 Task: Create a due date automation trigger when advanced on, on the tuesday of the week a card is due add fields with custom field "Resume" set to a number lower or equal to 1 and greater than 10 at 11:00 AM.
Action: Mouse moved to (986, 75)
Screenshot: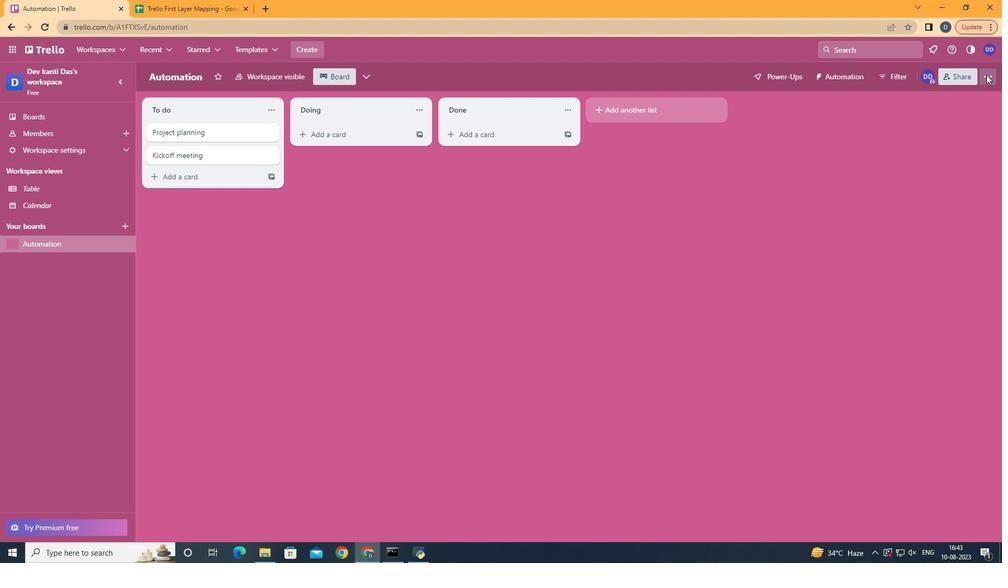 
Action: Mouse pressed left at (986, 75)
Screenshot: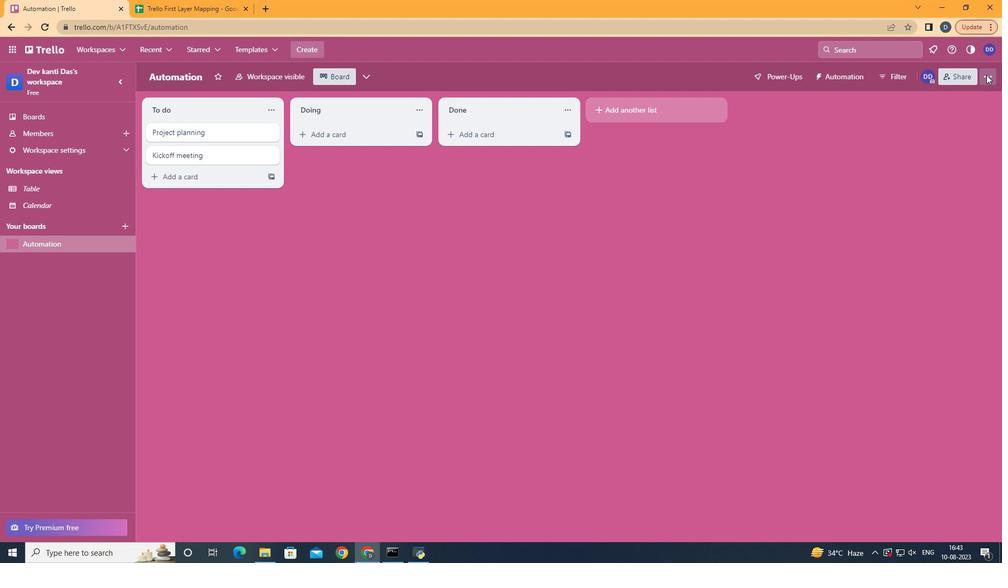 
Action: Mouse moved to (897, 228)
Screenshot: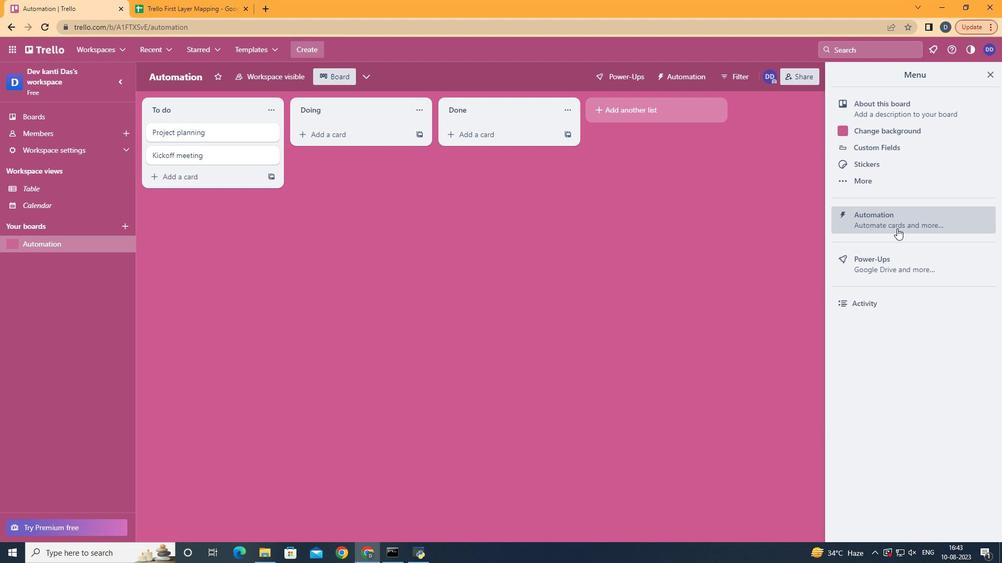 
Action: Mouse pressed left at (897, 228)
Screenshot: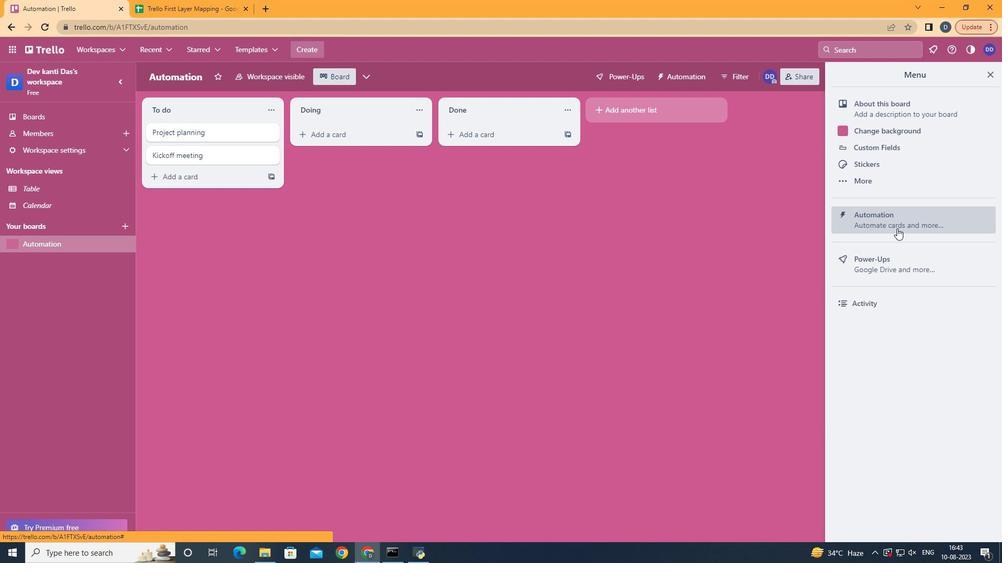 
Action: Mouse moved to (183, 208)
Screenshot: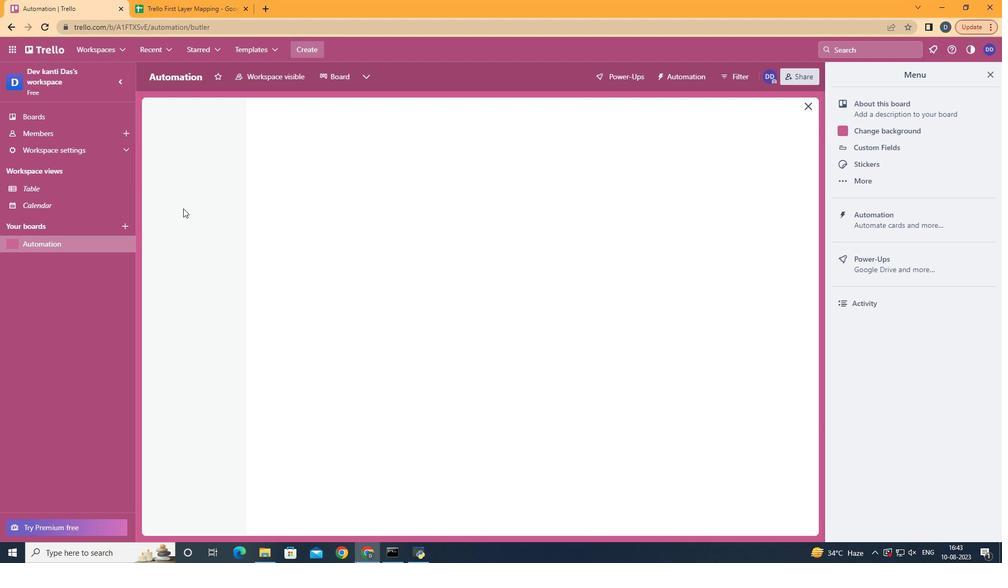 
Action: Mouse pressed left at (183, 208)
Screenshot: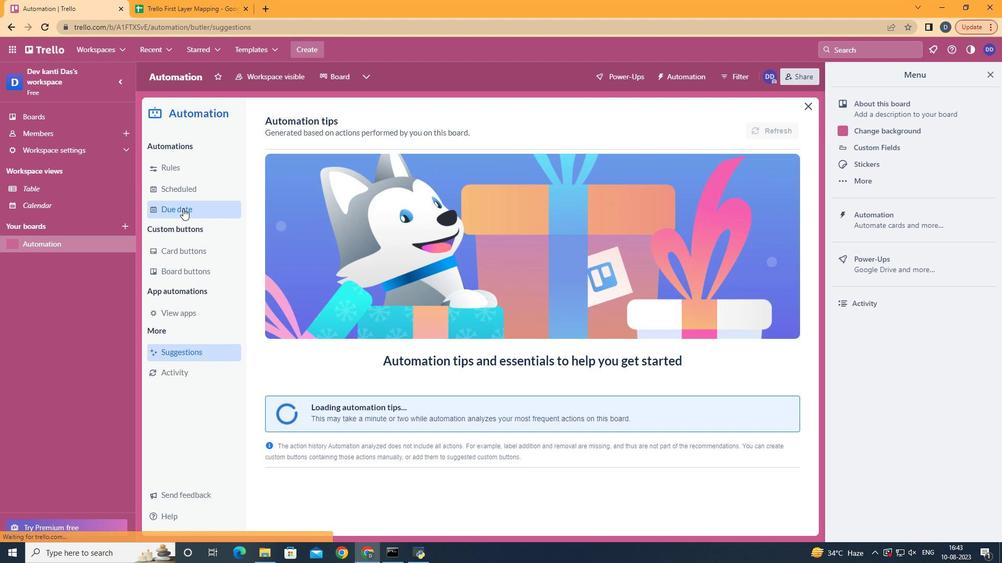 
Action: Mouse moved to (736, 126)
Screenshot: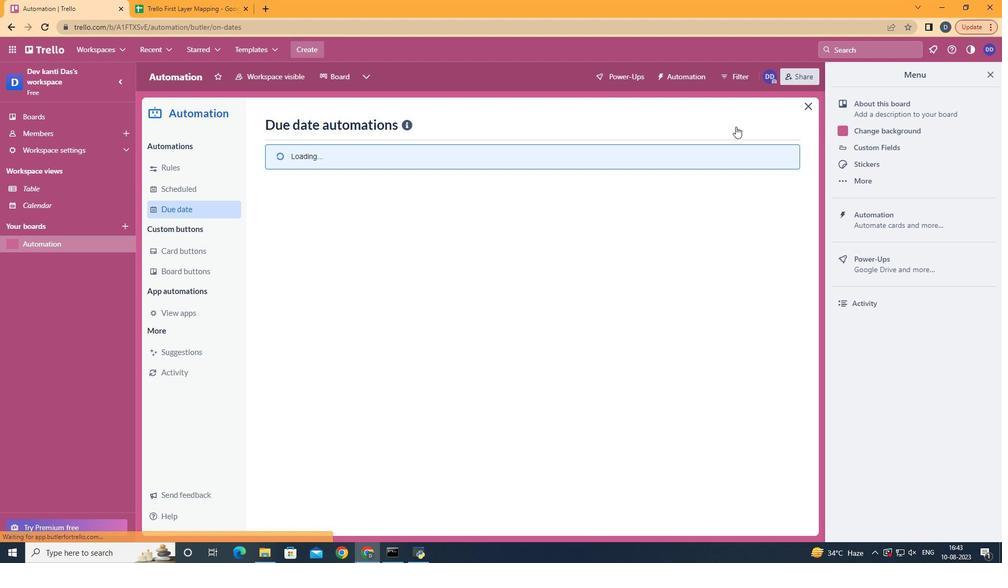
Action: Mouse pressed left at (736, 126)
Screenshot: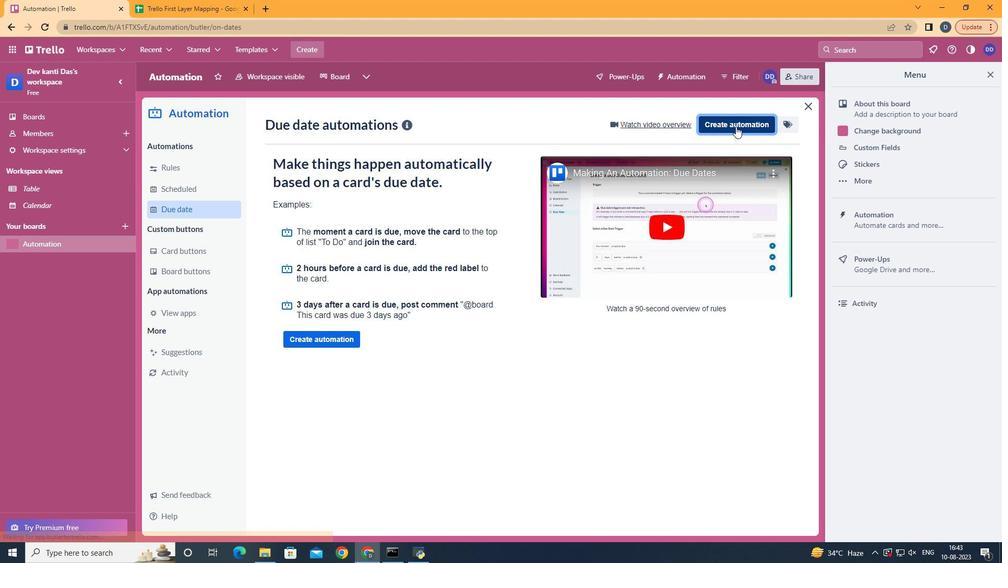 
Action: Mouse moved to (539, 225)
Screenshot: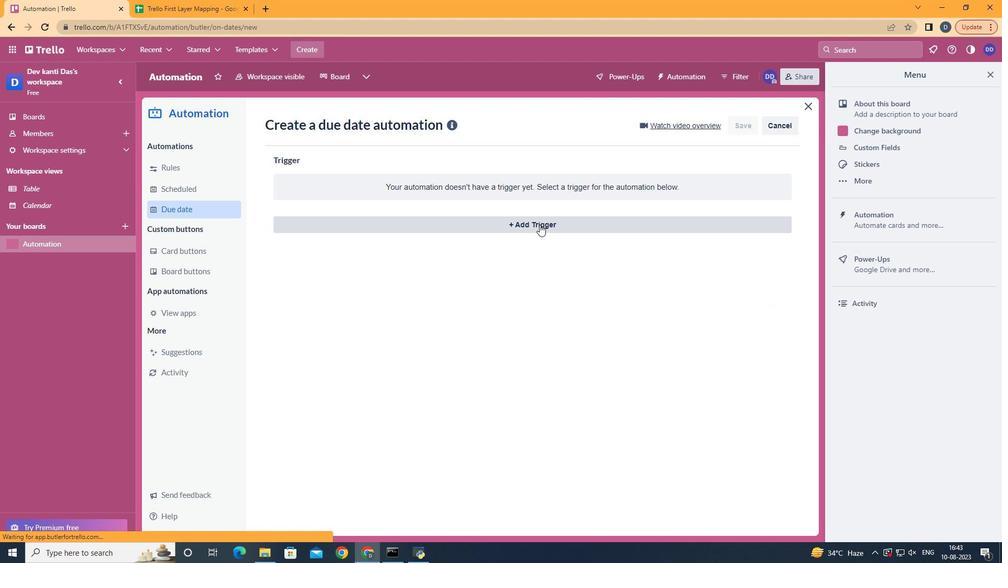 
Action: Mouse pressed left at (539, 225)
Screenshot: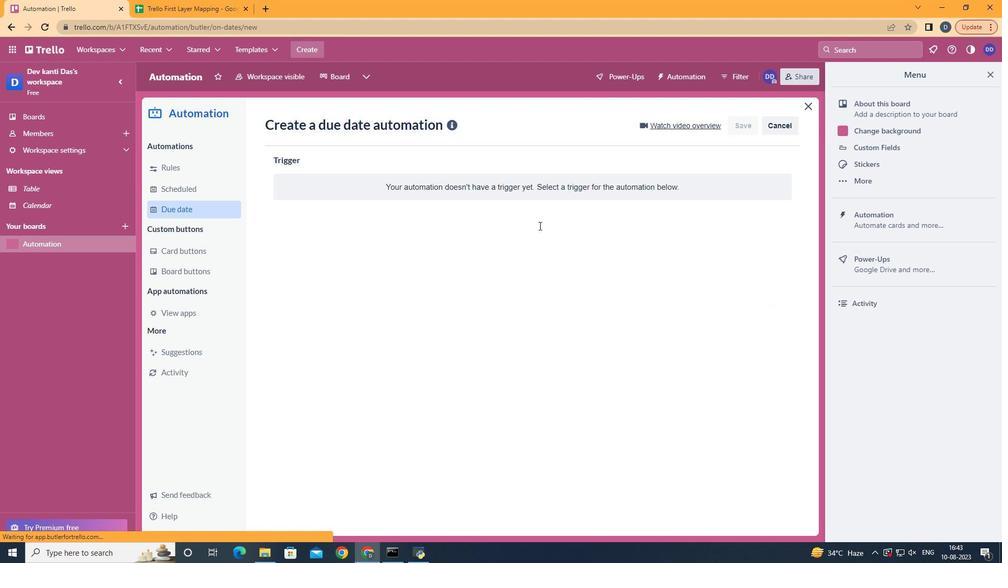 
Action: Mouse moved to (348, 295)
Screenshot: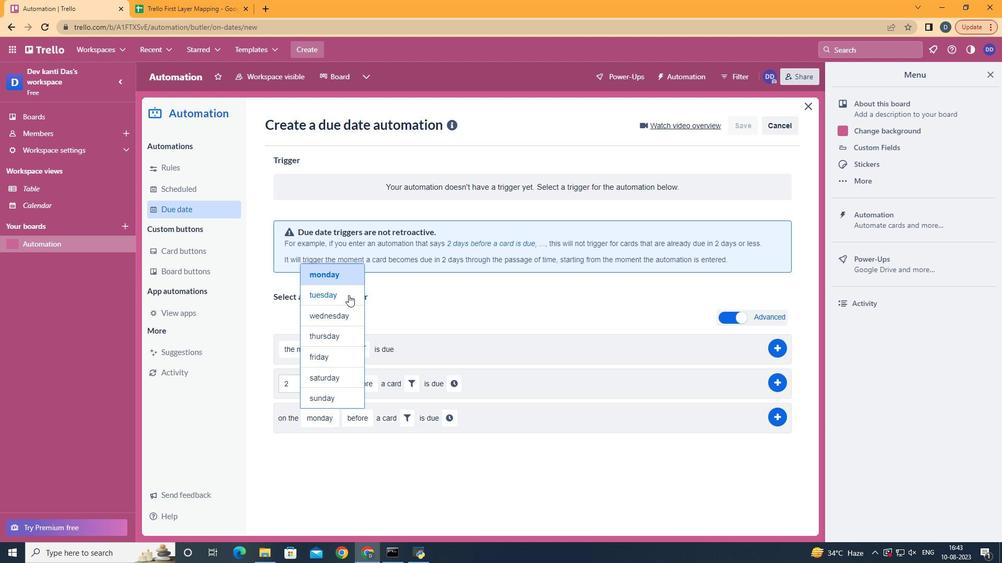 
Action: Mouse pressed left at (348, 295)
Screenshot: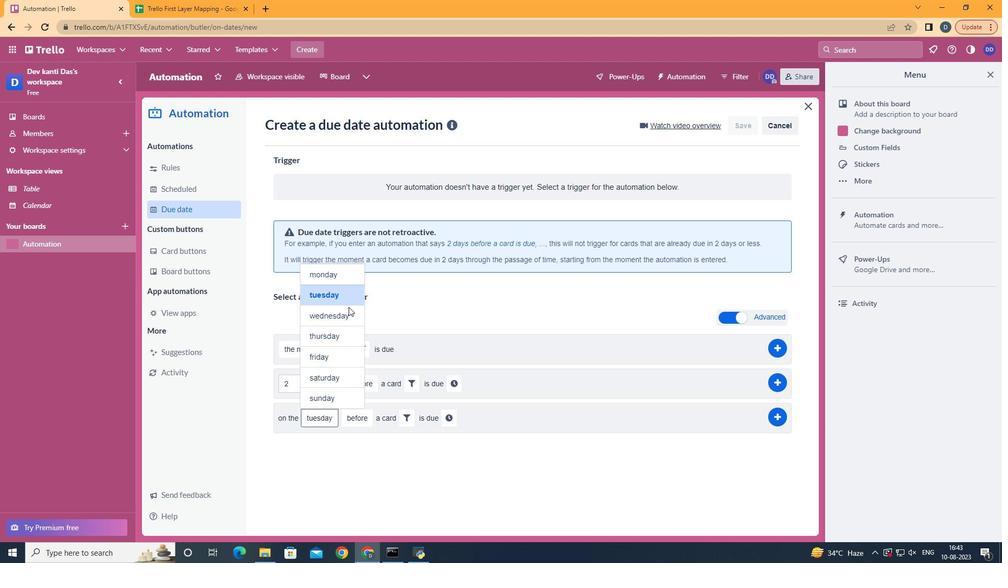 
Action: Mouse moved to (387, 481)
Screenshot: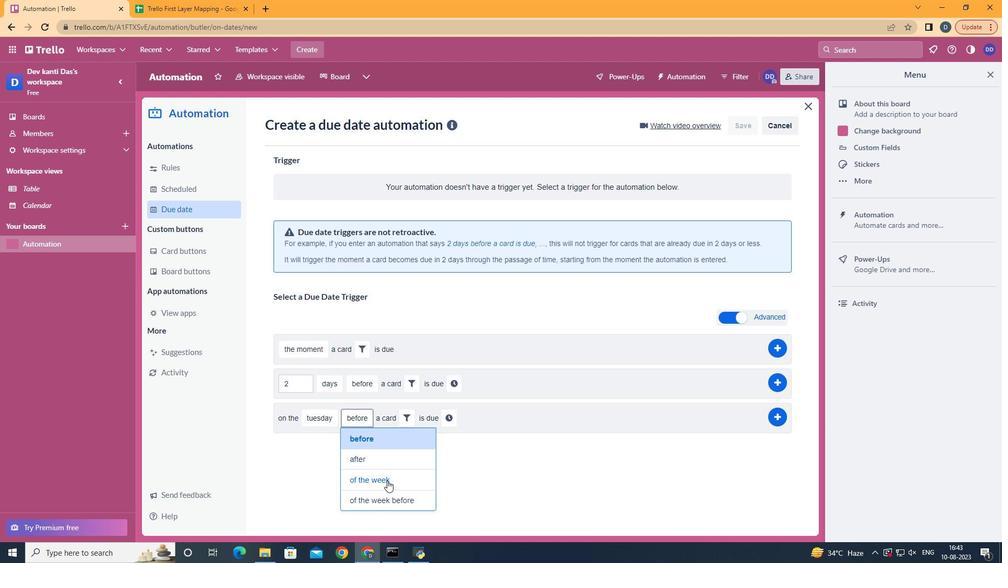 
Action: Mouse pressed left at (387, 481)
Screenshot: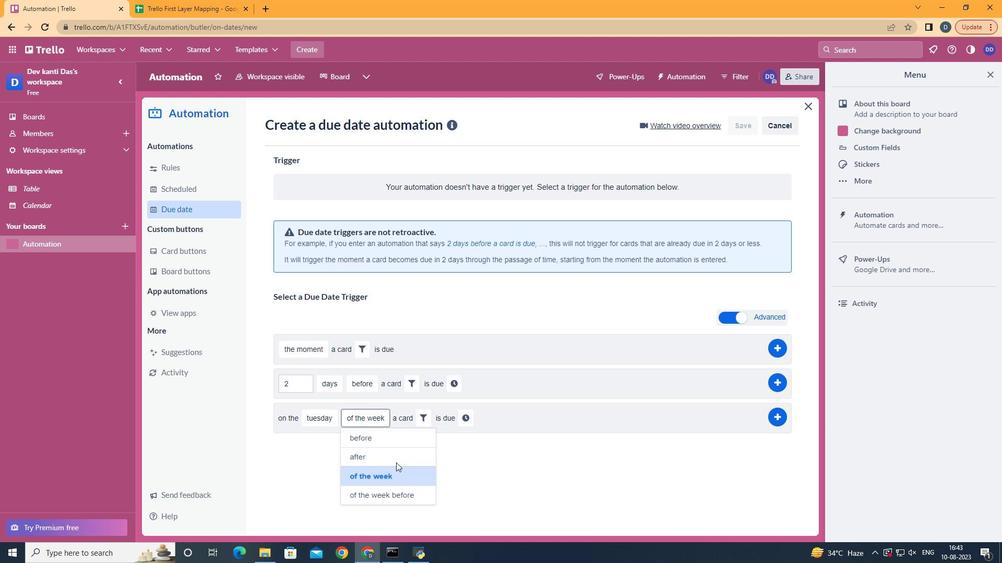 
Action: Mouse moved to (421, 418)
Screenshot: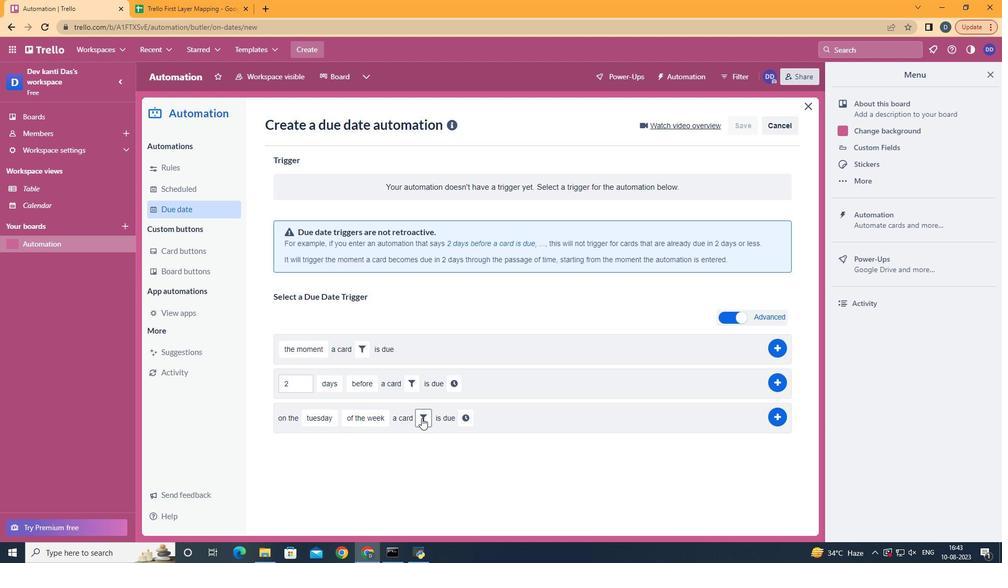 
Action: Mouse pressed left at (421, 418)
Screenshot: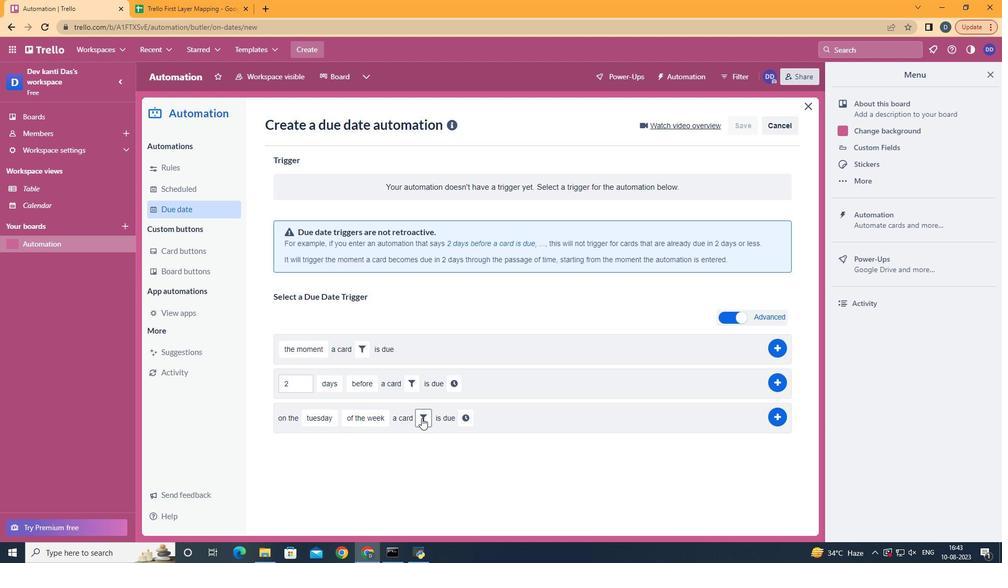 
Action: Mouse moved to (600, 457)
Screenshot: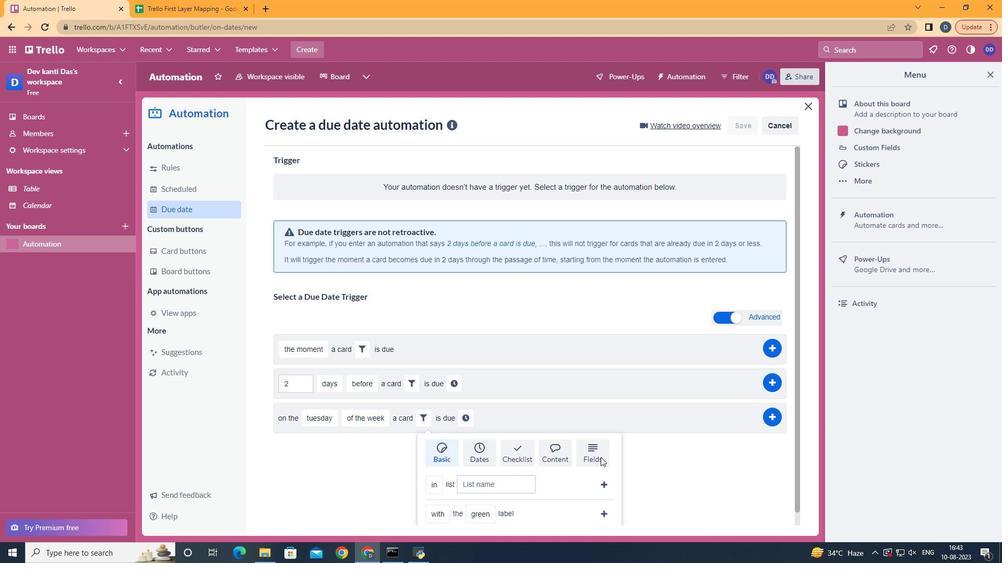 
Action: Mouse pressed left at (600, 457)
Screenshot: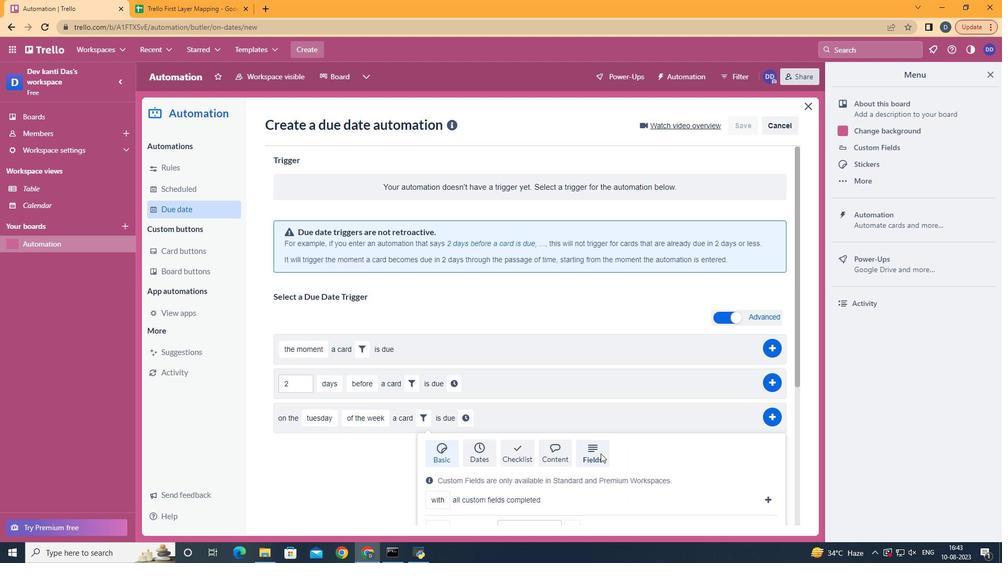 
Action: Mouse moved to (607, 442)
Screenshot: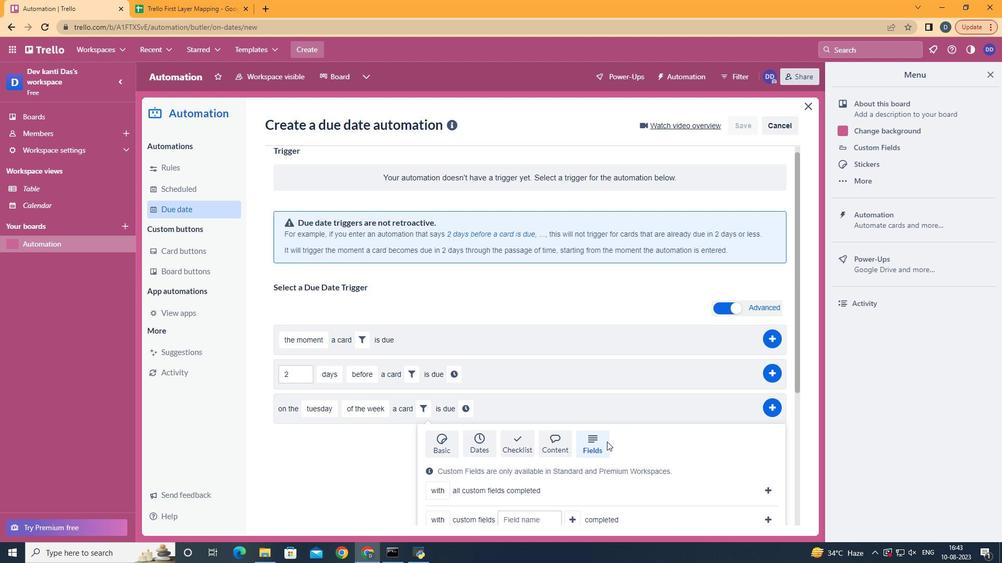 
Action: Mouse scrolled (607, 441) with delta (0, 0)
Screenshot: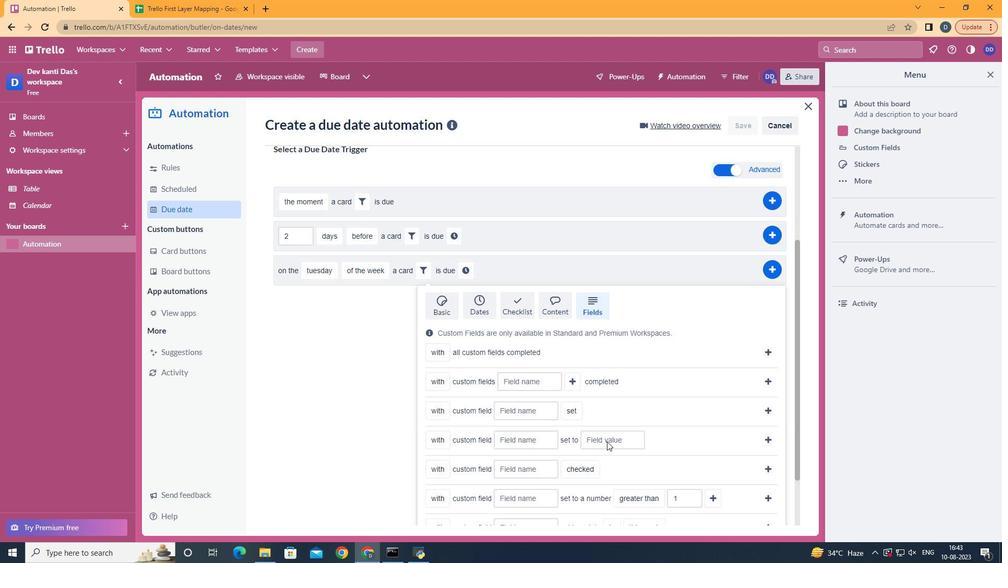 
Action: Mouse scrolled (607, 441) with delta (0, 0)
Screenshot: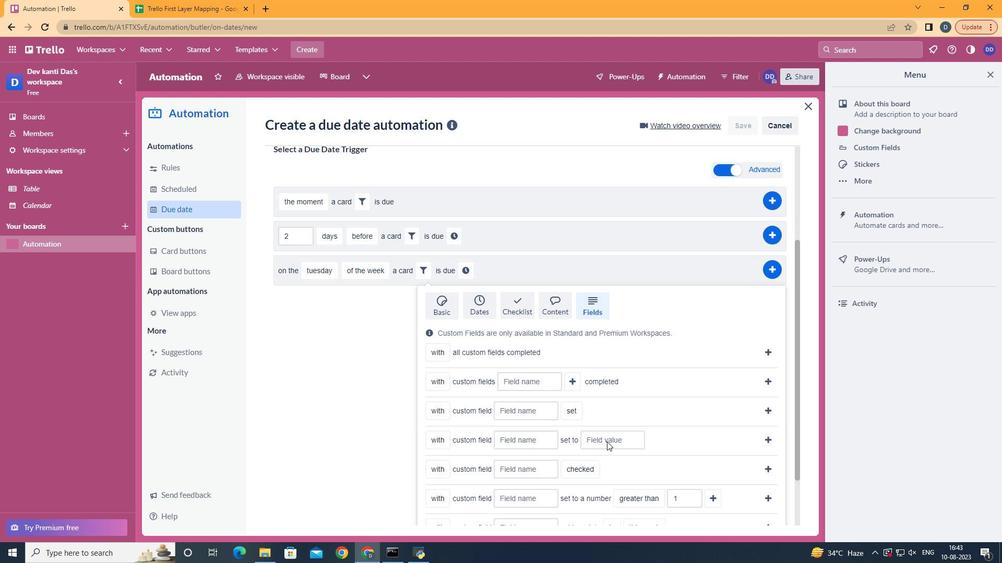 
Action: Mouse scrolled (607, 441) with delta (0, 0)
Screenshot: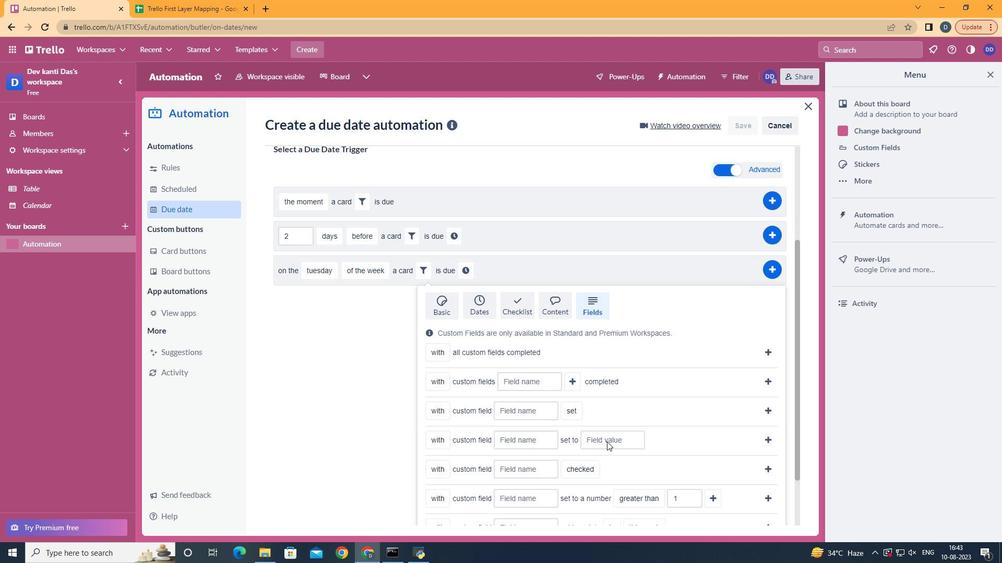 
Action: Mouse scrolled (607, 441) with delta (0, 0)
Screenshot: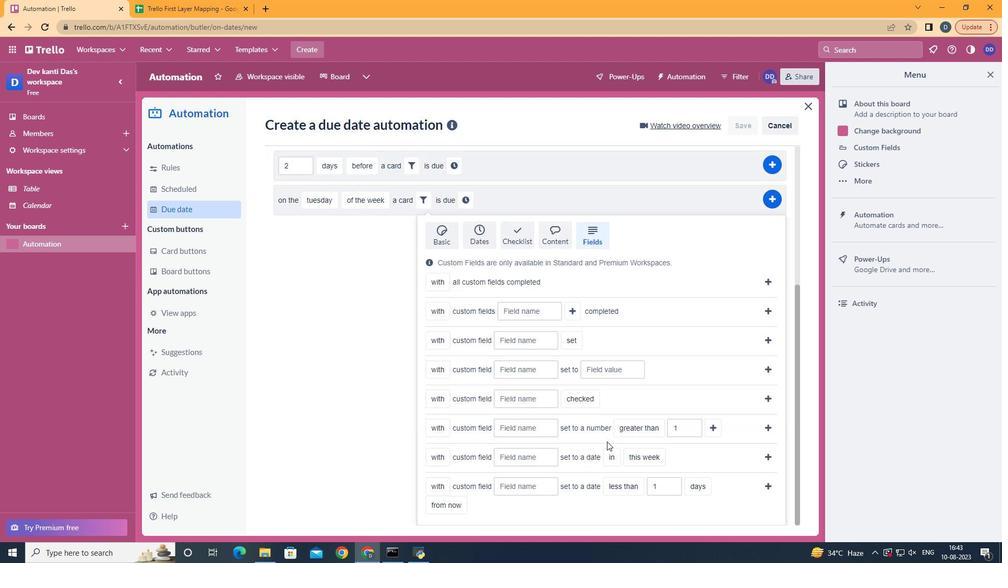 
Action: Mouse scrolled (607, 441) with delta (0, 0)
Screenshot: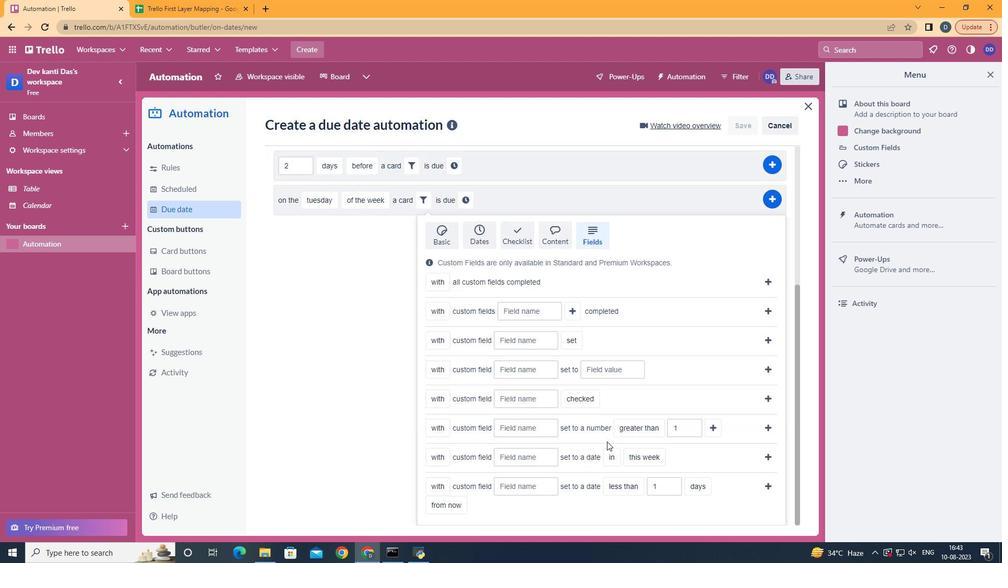 
Action: Mouse scrolled (607, 441) with delta (0, 0)
Screenshot: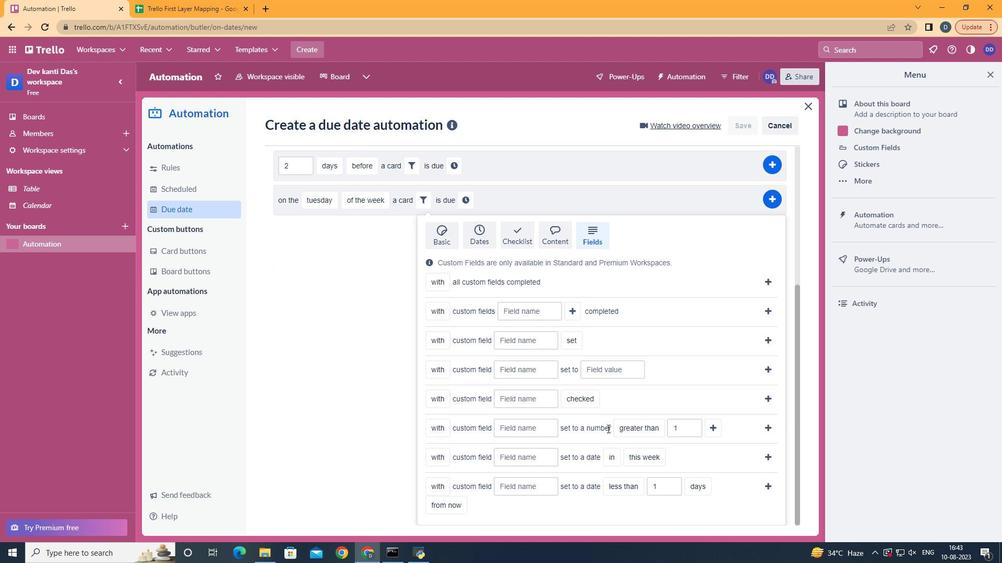 
Action: Mouse scrolled (607, 441) with delta (0, 0)
Screenshot: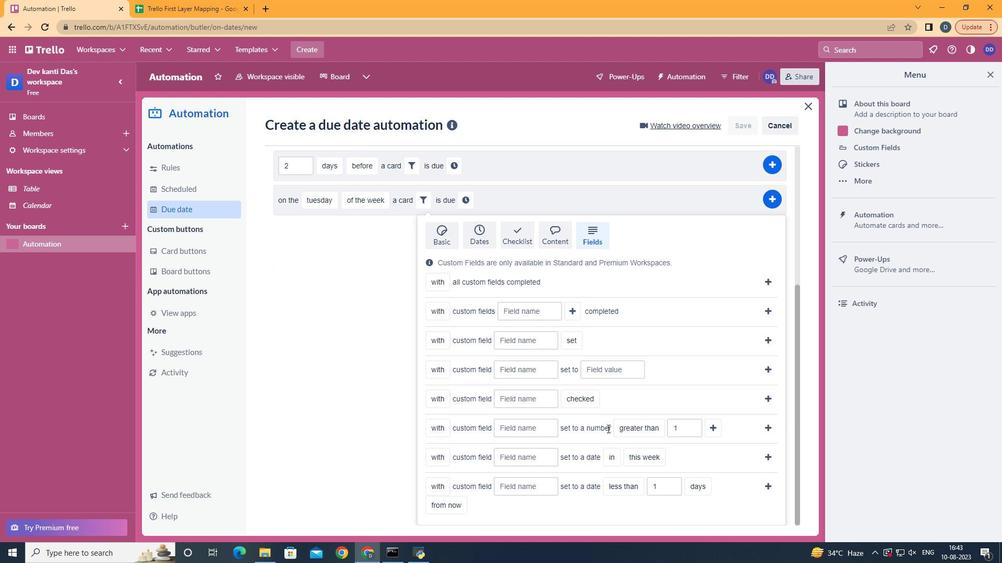 
Action: Mouse scrolled (607, 441) with delta (0, 0)
Screenshot: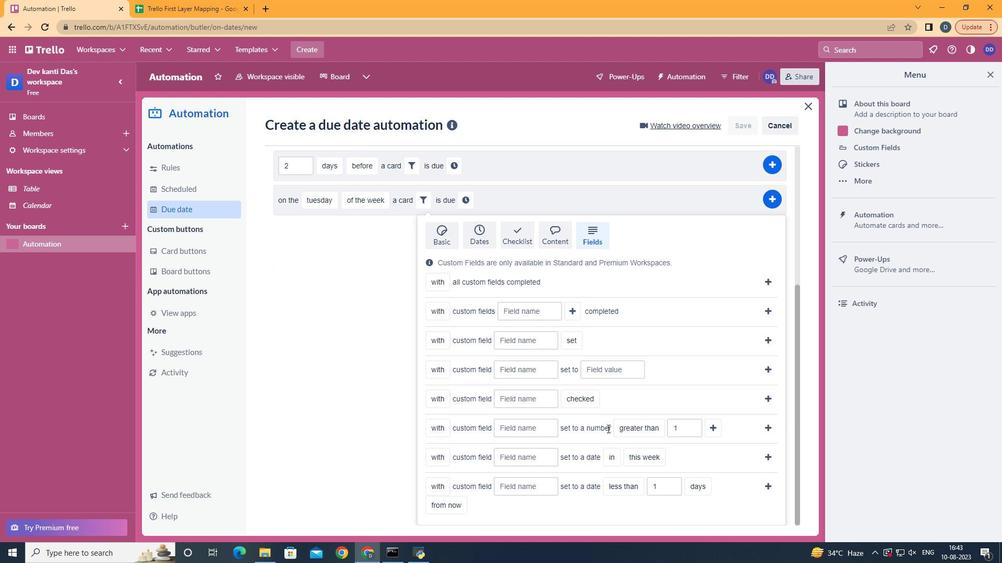 
Action: Mouse scrolled (607, 441) with delta (0, 0)
Screenshot: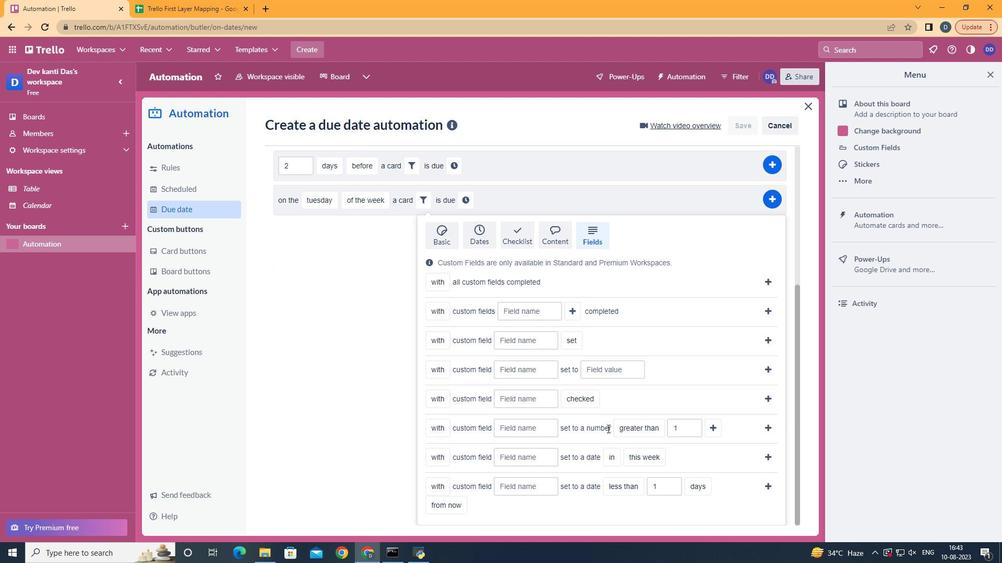 
Action: Mouse moved to (527, 436)
Screenshot: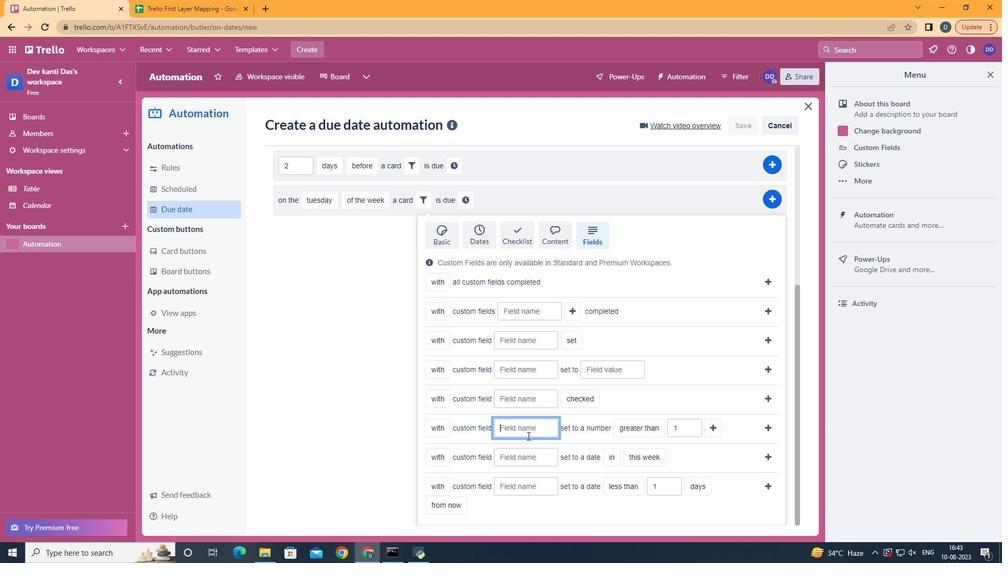 
Action: Mouse pressed left at (527, 436)
Screenshot: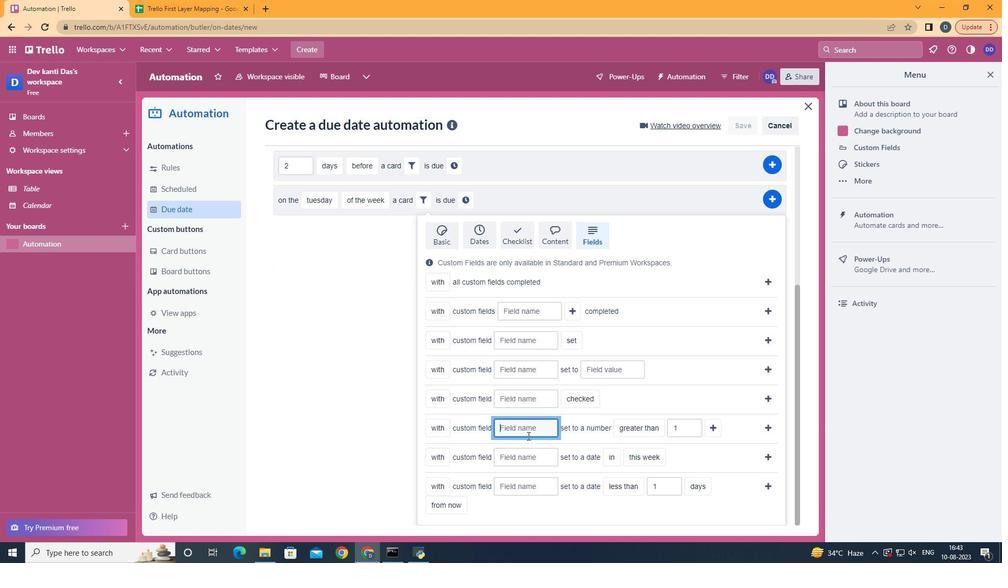
Action: Key pressed <Key.shift>Resume
Screenshot: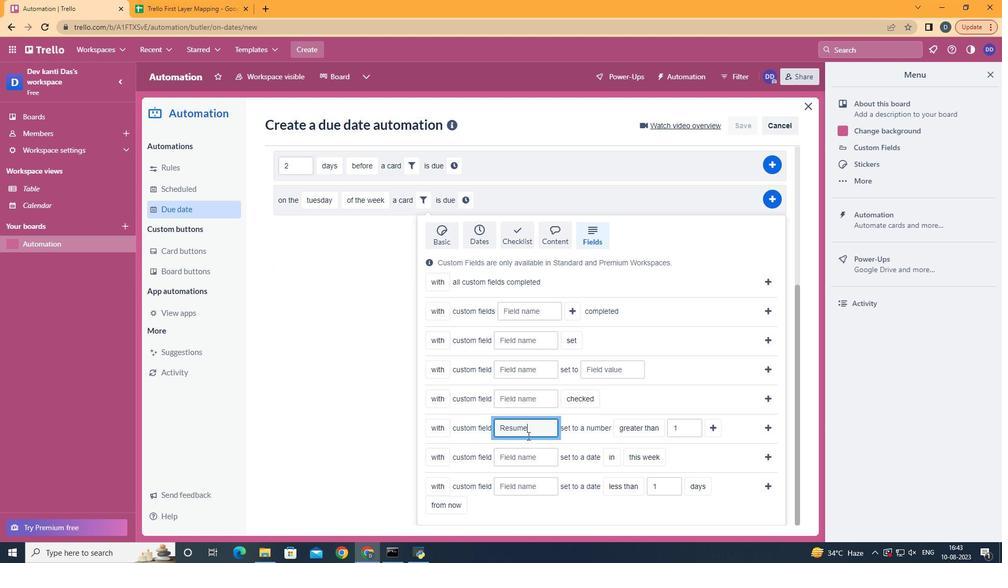 
Action: Mouse moved to (657, 509)
Screenshot: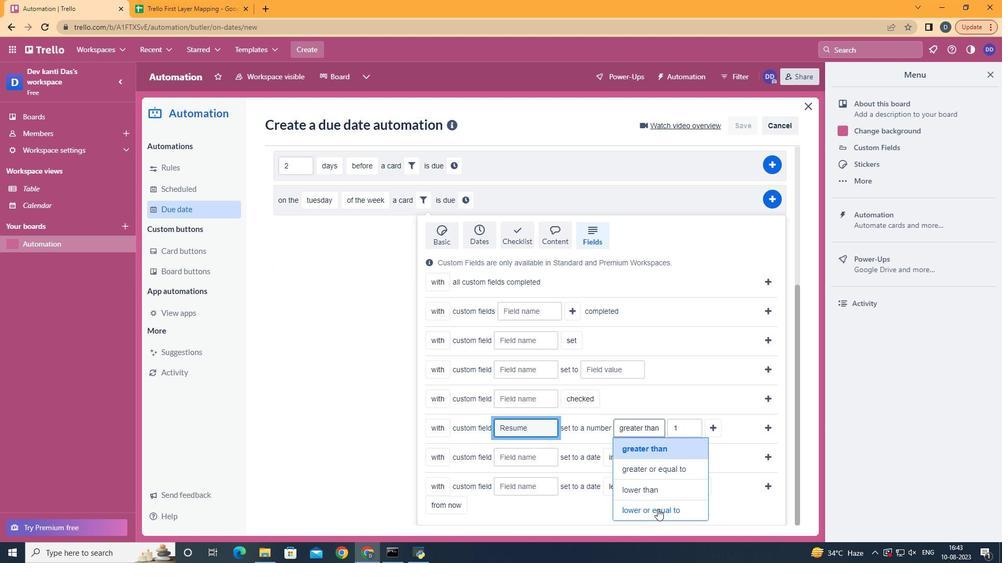 
Action: Mouse pressed left at (657, 509)
Screenshot: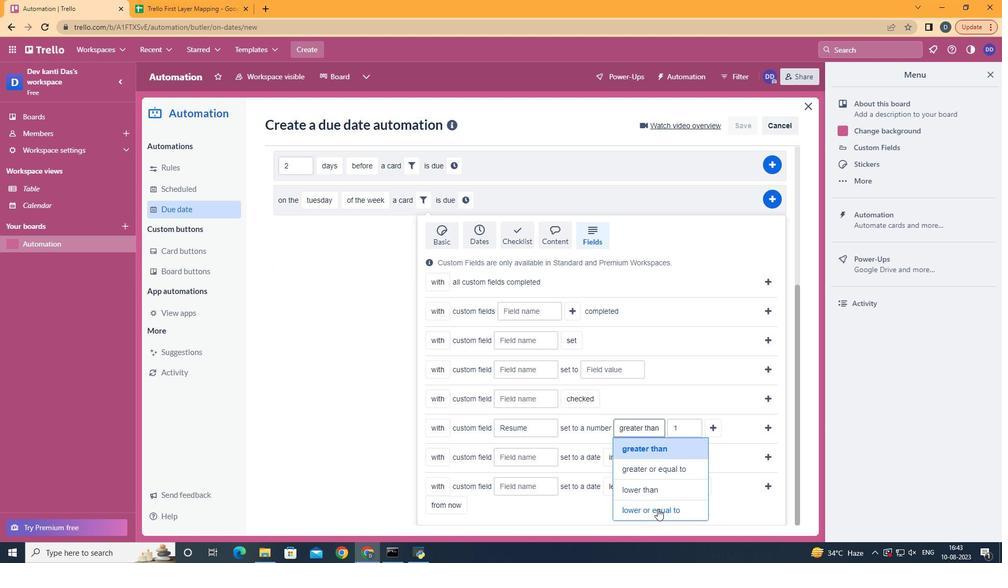 
Action: Mouse moved to (736, 419)
Screenshot: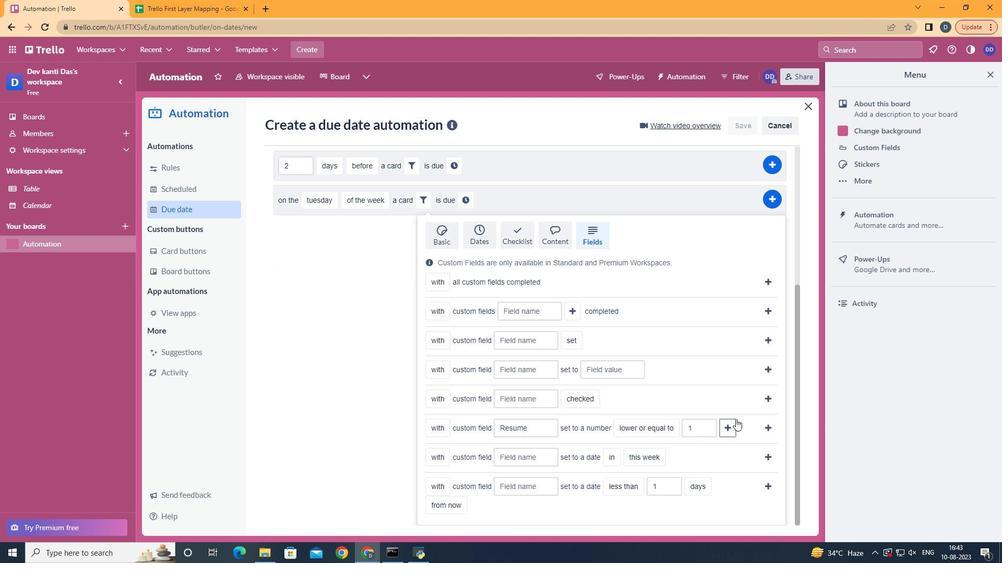 
Action: Mouse pressed left at (736, 419)
Screenshot: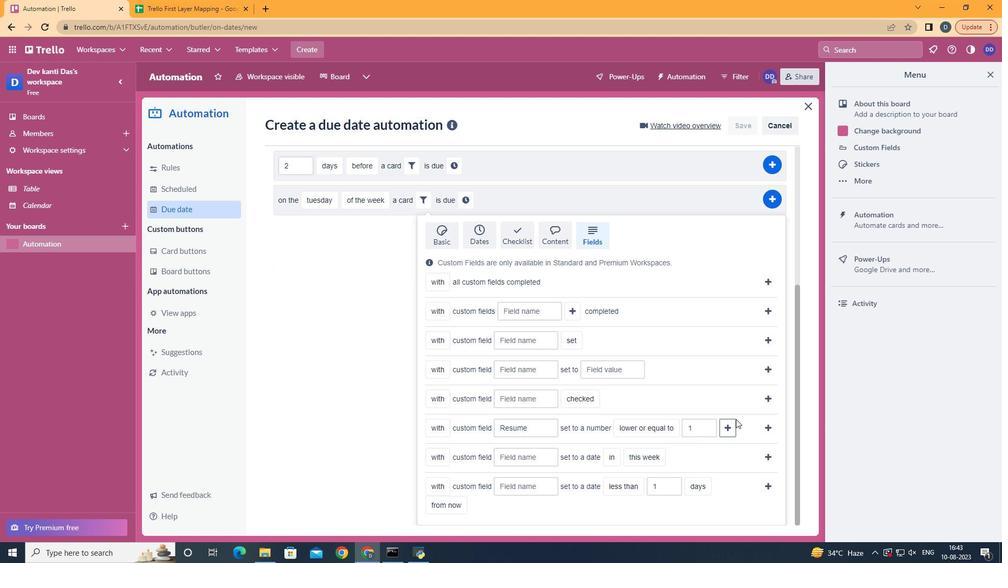 
Action: Mouse moved to (493, 411)
Screenshot: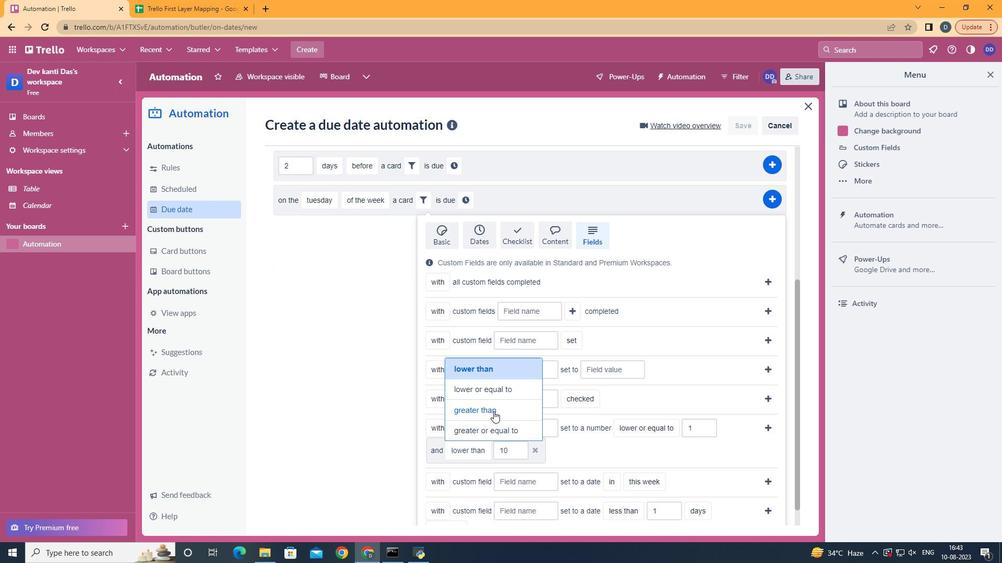 
Action: Mouse pressed left at (493, 411)
Screenshot: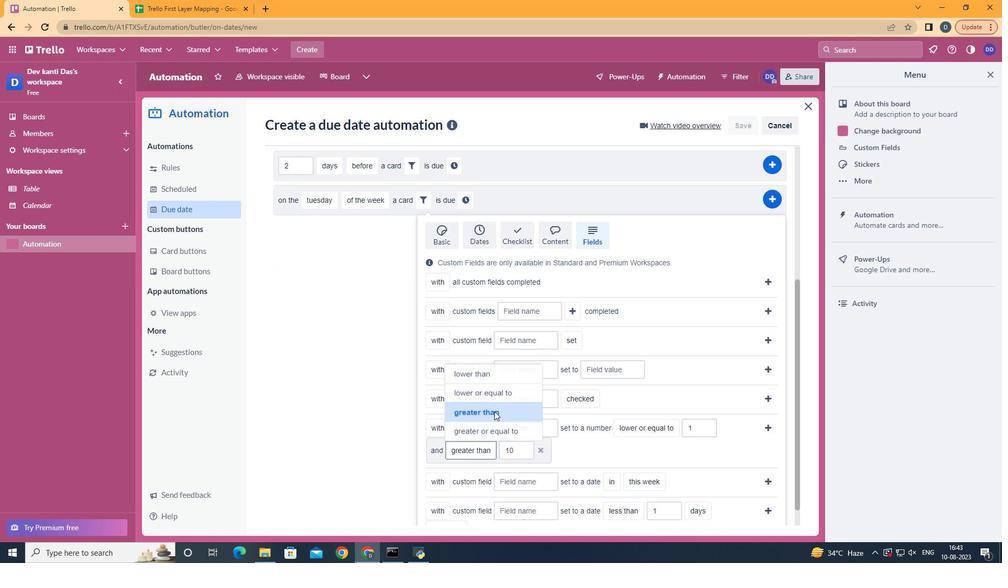 
Action: Mouse moved to (766, 429)
Screenshot: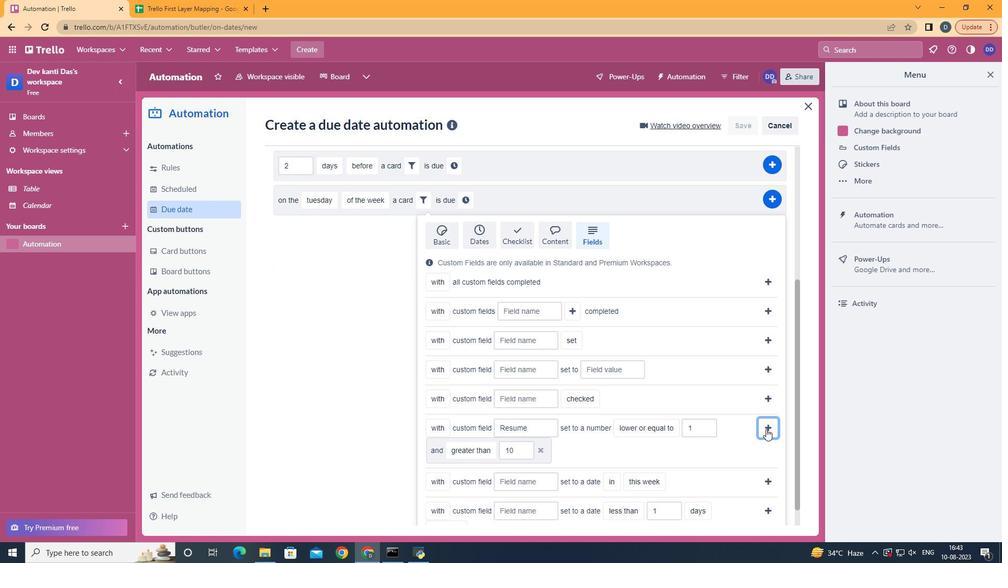 
Action: Mouse pressed left at (766, 429)
Screenshot: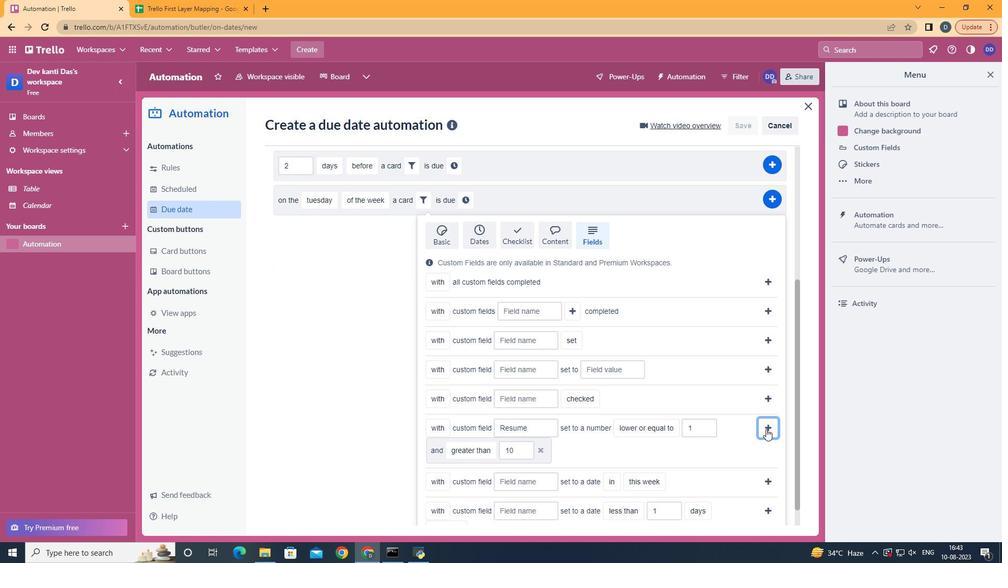 
Action: Mouse moved to (289, 443)
Screenshot: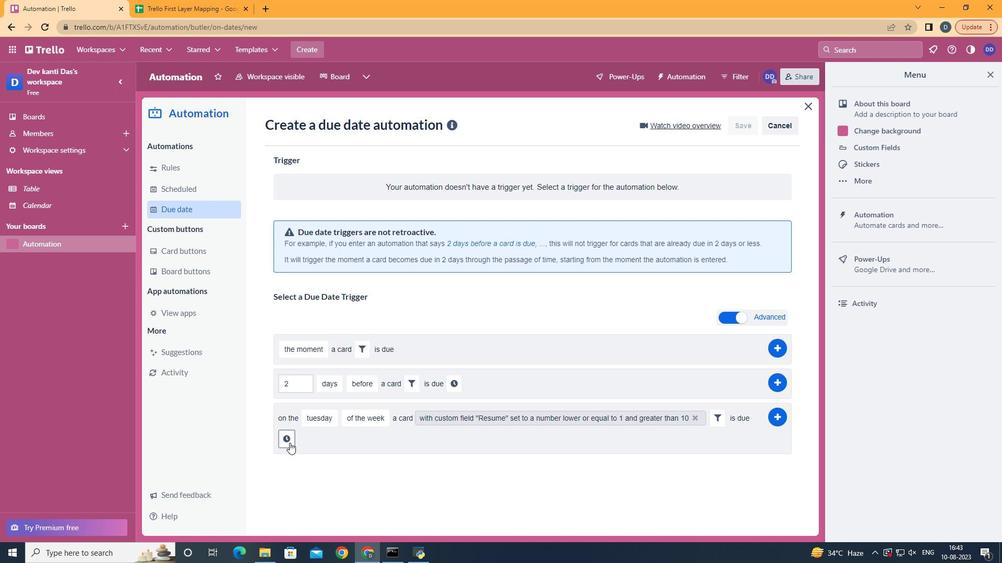 
Action: Mouse pressed left at (289, 443)
Screenshot: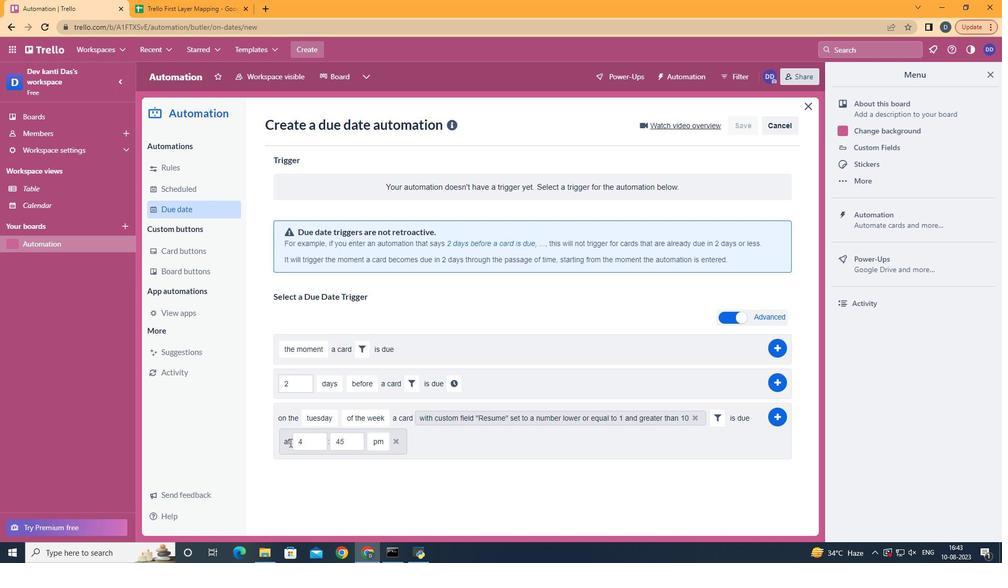 
Action: Mouse moved to (313, 443)
Screenshot: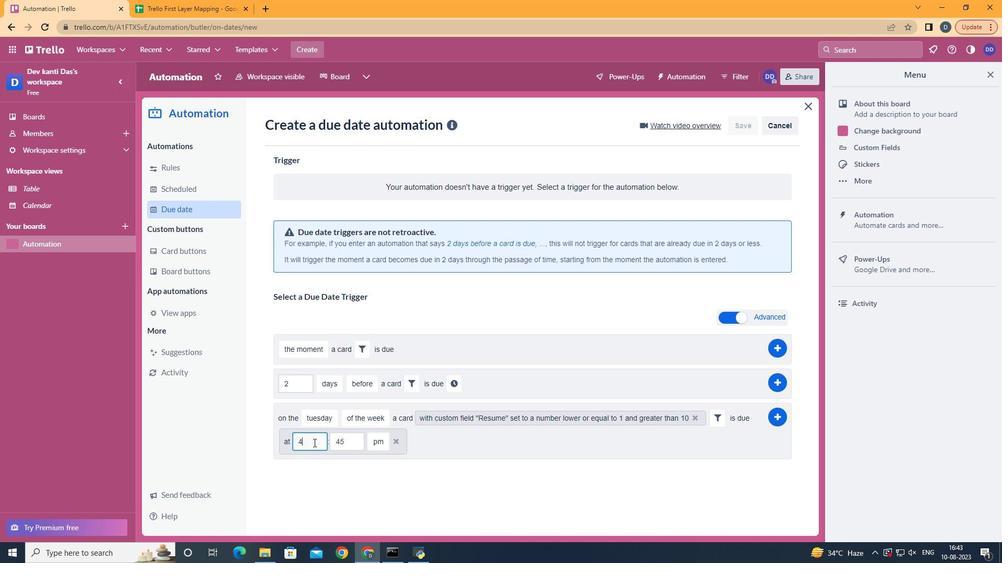 
Action: Mouse pressed left at (313, 443)
Screenshot: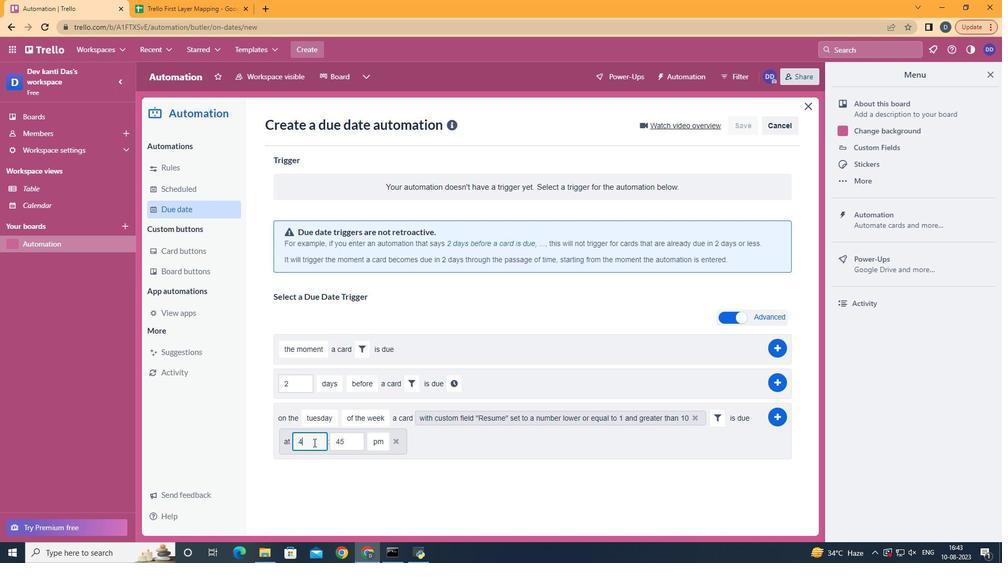 
Action: Key pressed <Key.backspace>11
Screenshot: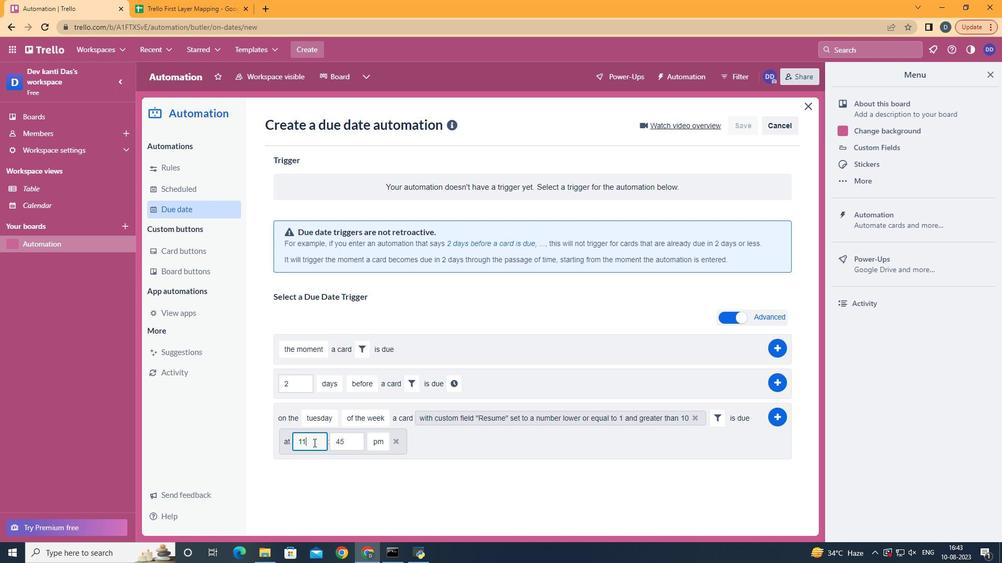 
Action: Mouse moved to (359, 438)
Screenshot: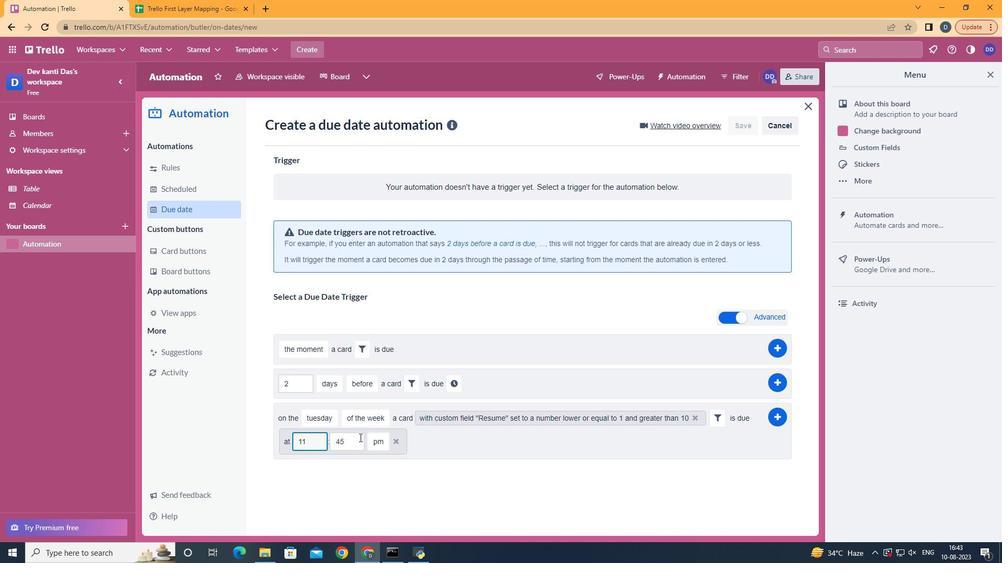 
Action: Mouse pressed left at (359, 438)
Screenshot: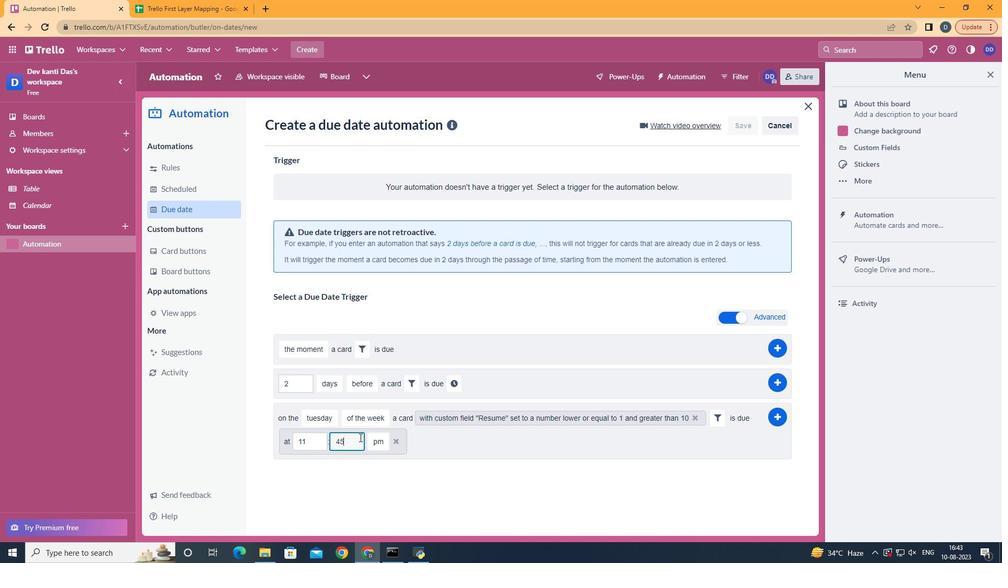 
Action: Key pressed <Key.backspace><Key.backspace><Key.backspace>00
Screenshot: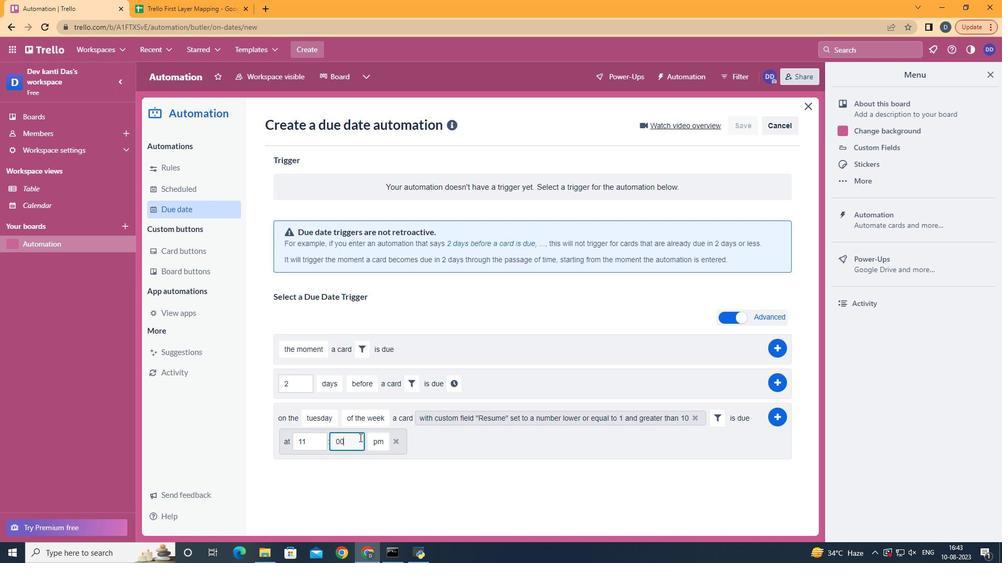
Action: Mouse moved to (374, 459)
Screenshot: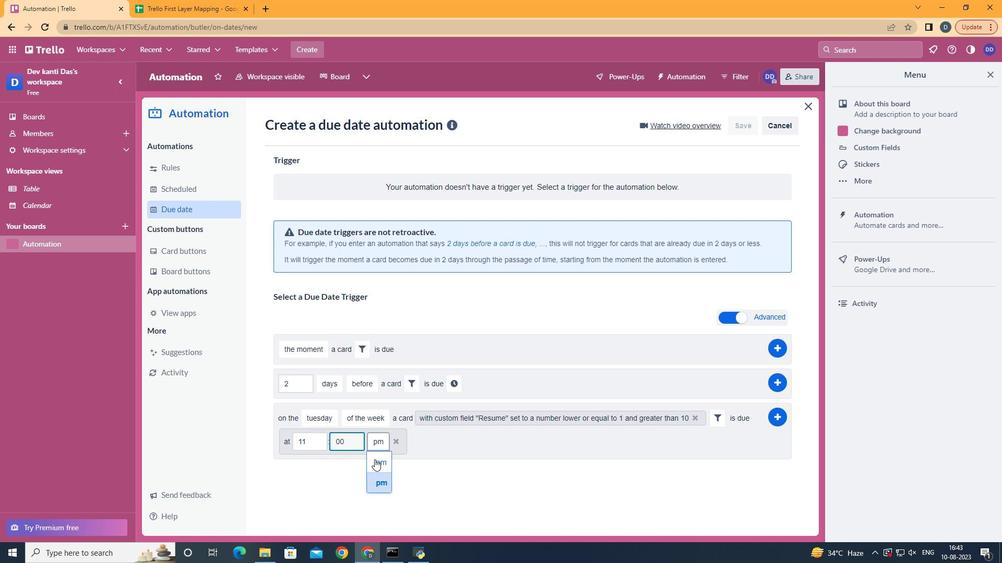 
Action: Mouse pressed left at (374, 459)
Screenshot: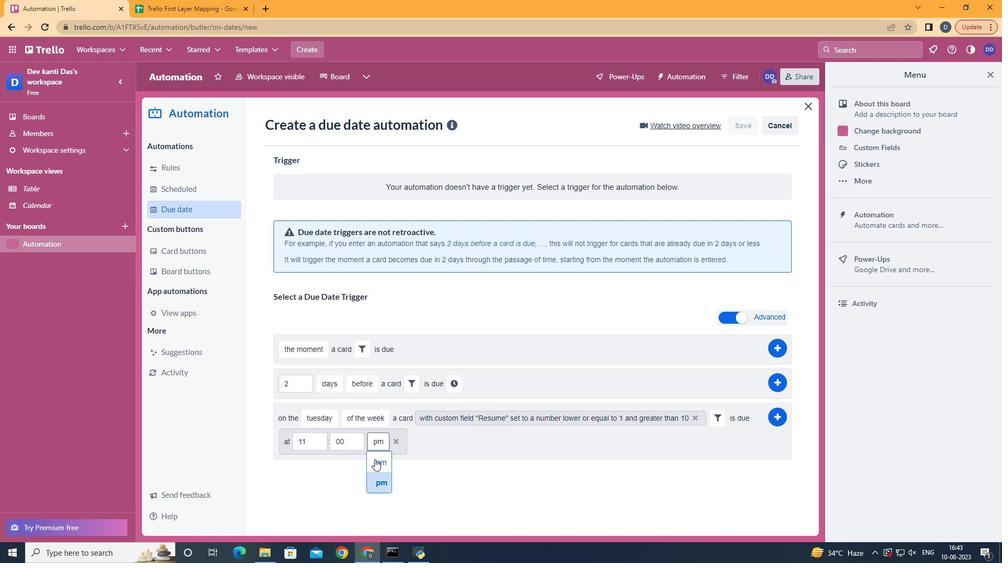 
Action: Mouse moved to (774, 421)
Screenshot: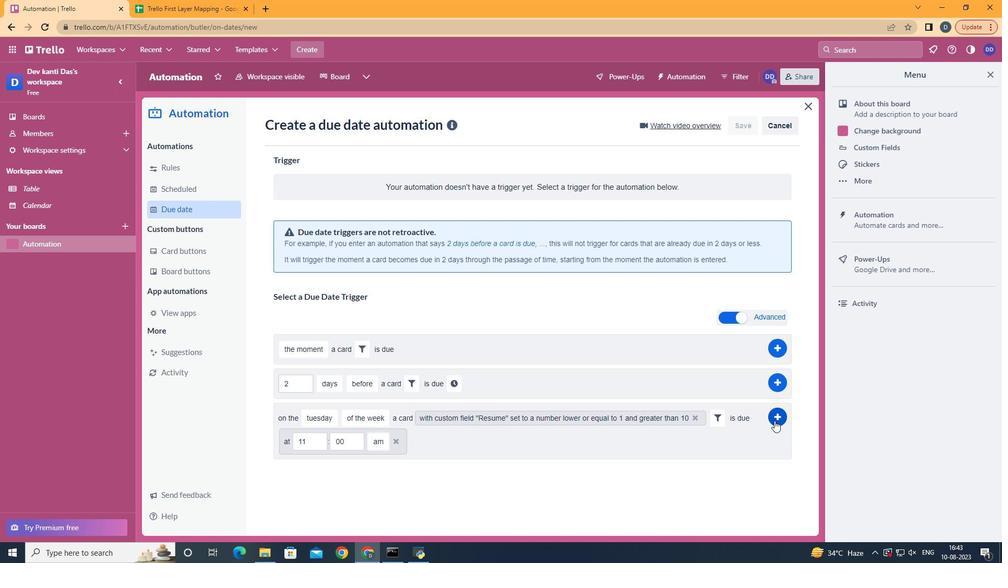 
Action: Mouse pressed left at (774, 421)
Screenshot: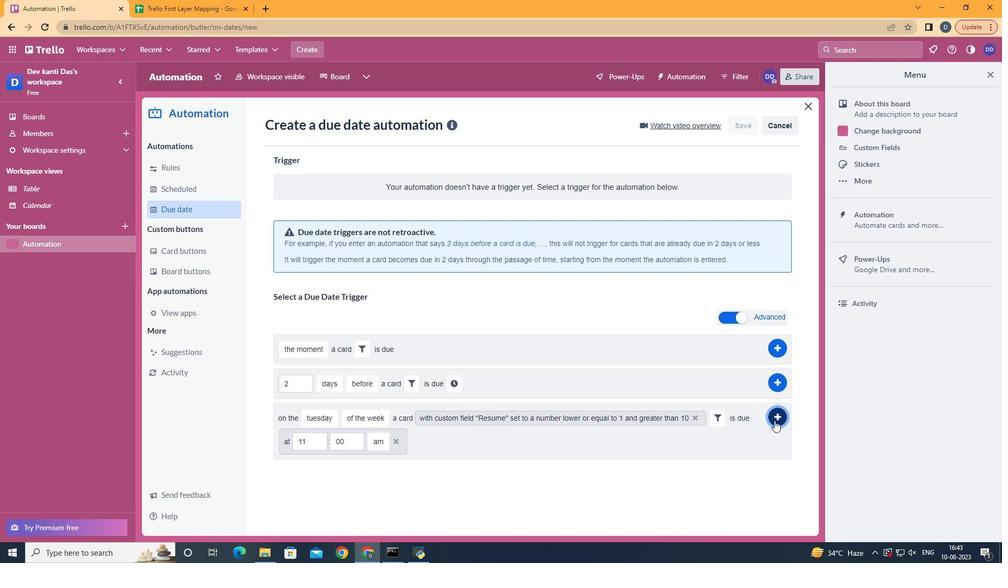 
